 Task: Open Card Sales Funnel Analysis in Board Email Marketing Lead Nurturing and Scoring to Workspace Digital Marketing and add a team member Softage.1@softage.net, a label Yellow, a checklist Sleep, an attachment from your onedrive, a color Yellow and finally, add a card description 'Draft and send out company announcement' and a comment 'This item is a priority on our list, so let us focus on getting it done as soon as possible.'. Add a start date 'Jan 09, 1900' with a due date 'Jan 16, 1900'
Action: Mouse moved to (453, 128)
Screenshot: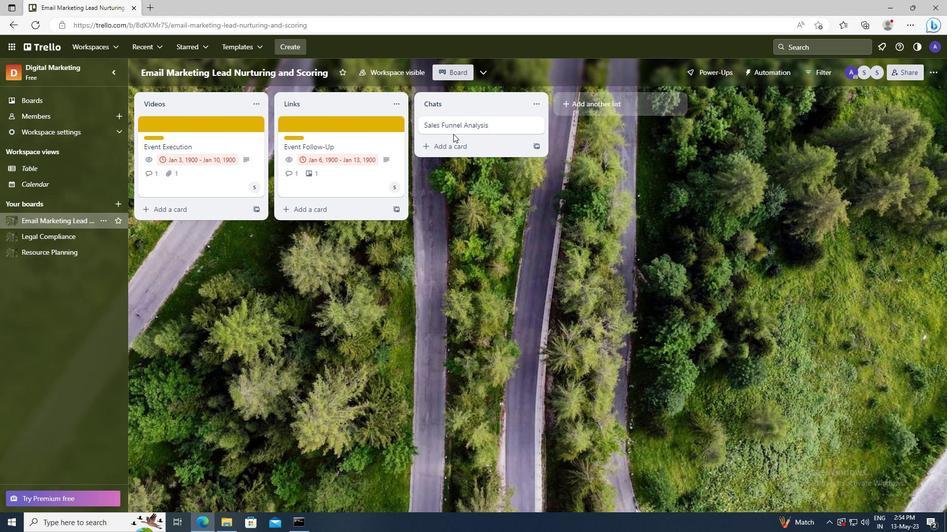 
Action: Mouse pressed left at (453, 128)
Screenshot: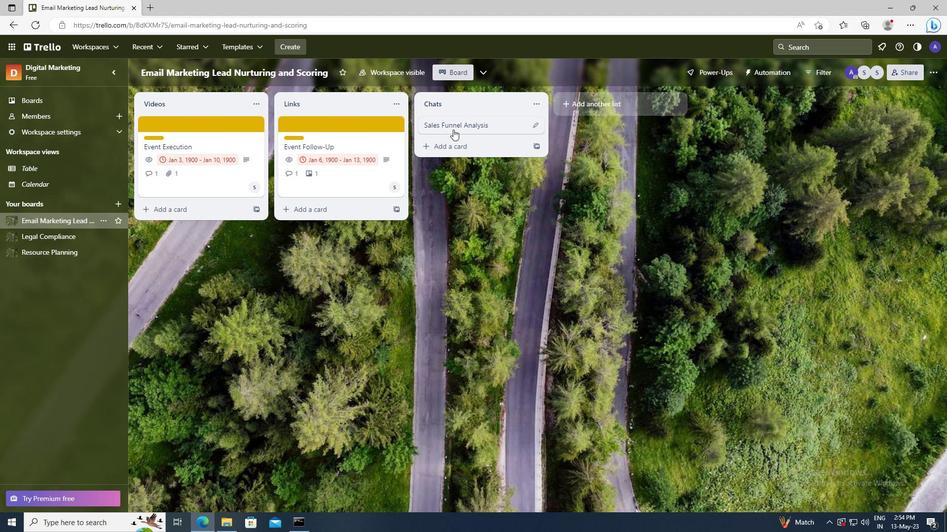 
Action: Mouse moved to (581, 160)
Screenshot: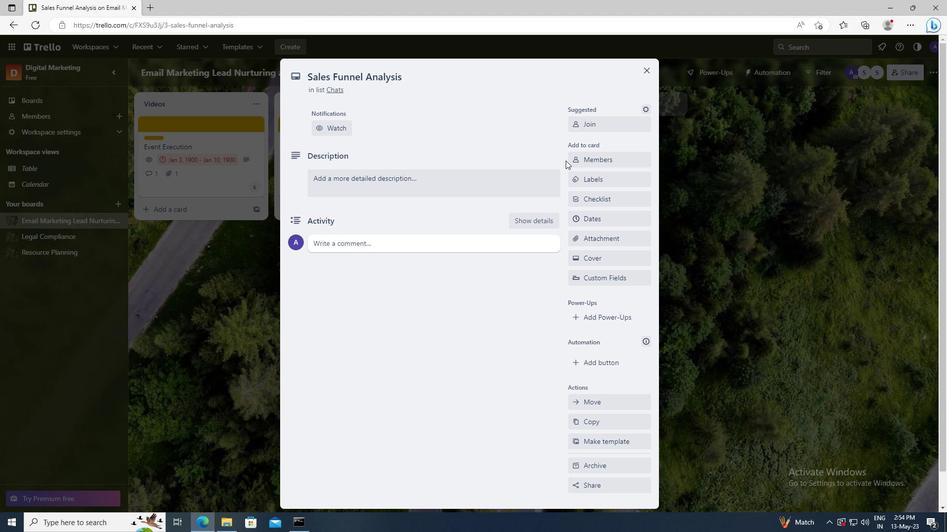 
Action: Mouse pressed left at (581, 160)
Screenshot: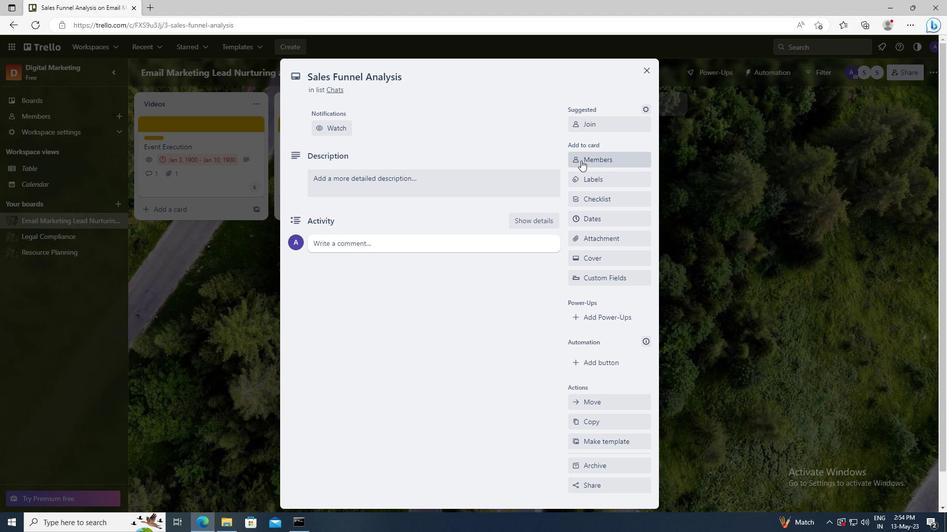 
Action: Mouse moved to (589, 204)
Screenshot: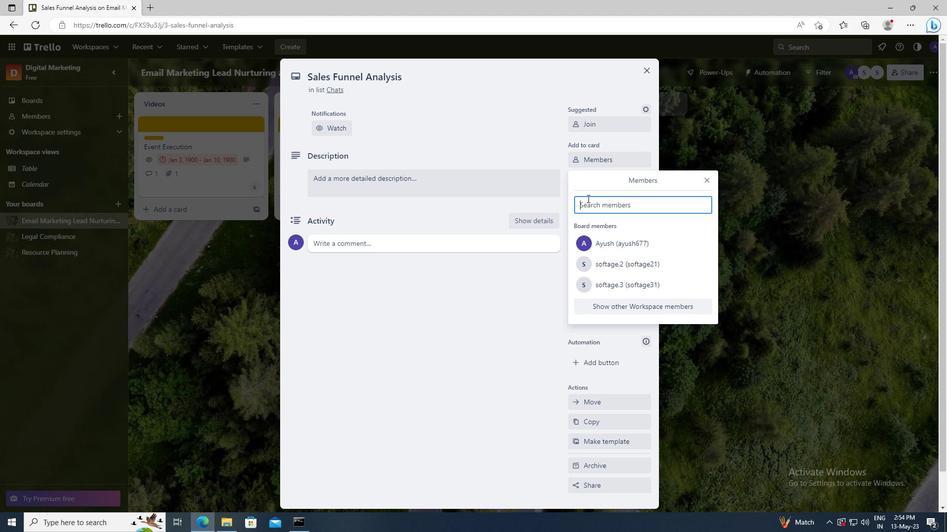 
Action: Mouse pressed left at (589, 204)
Screenshot: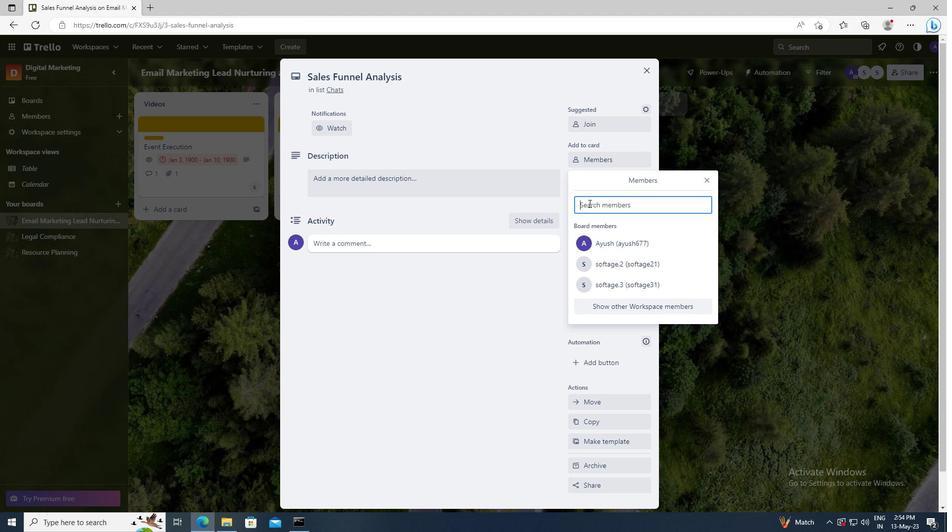 
Action: Key pressed <Key.shift>SOFTAGE.1
Screenshot: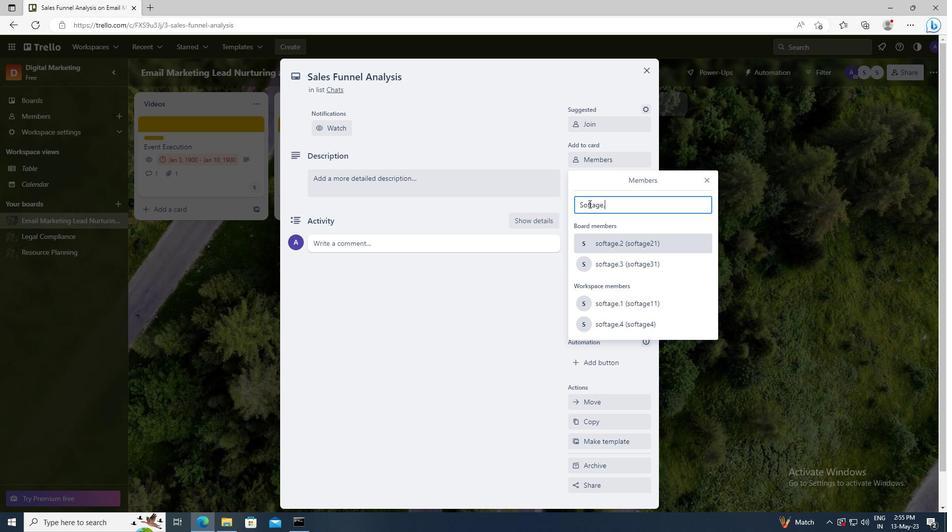 
Action: Mouse moved to (606, 294)
Screenshot: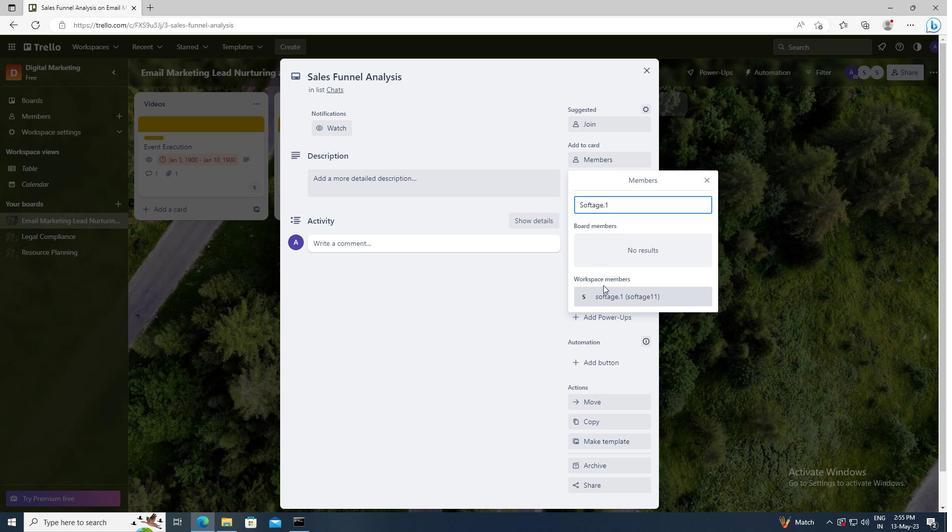 
Action: Mouse pressed left at (606, 294)
Screenshot: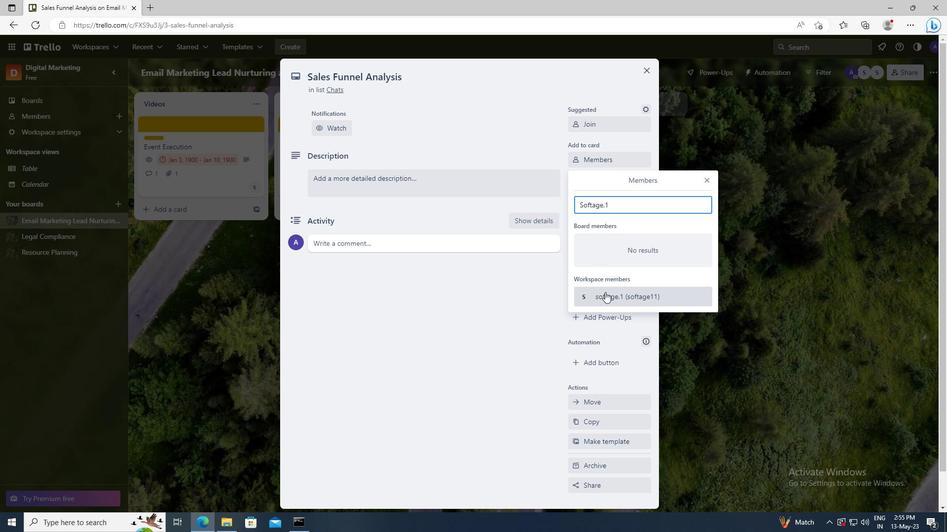 
Action: Mouse moved to (706, 179)
Screenshot: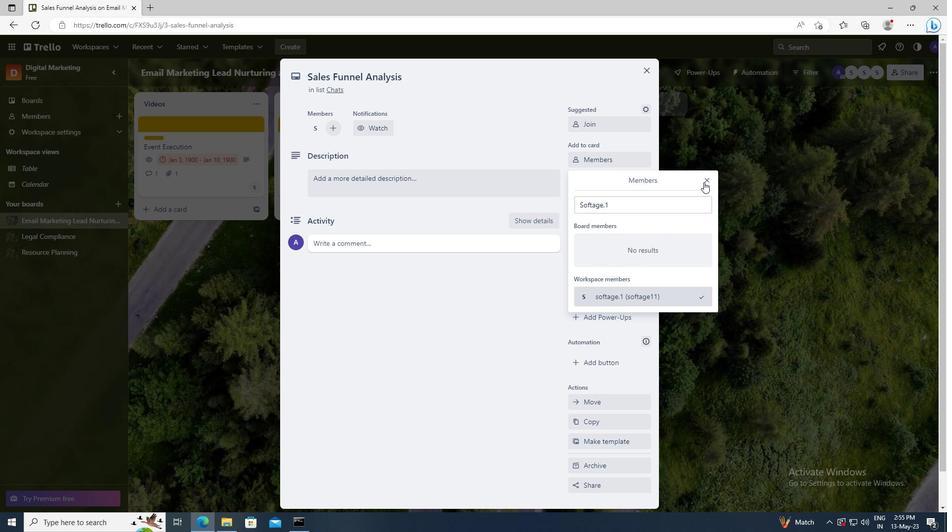 
Action: Mouse pressed left at (706, 179)
Screenshot: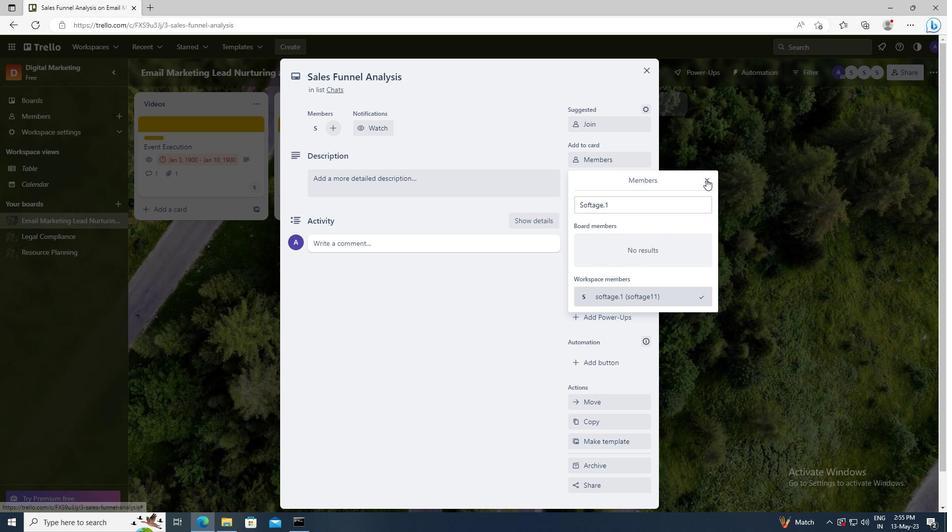 
Action: Mouse moved to (606, 179)
Screenshot: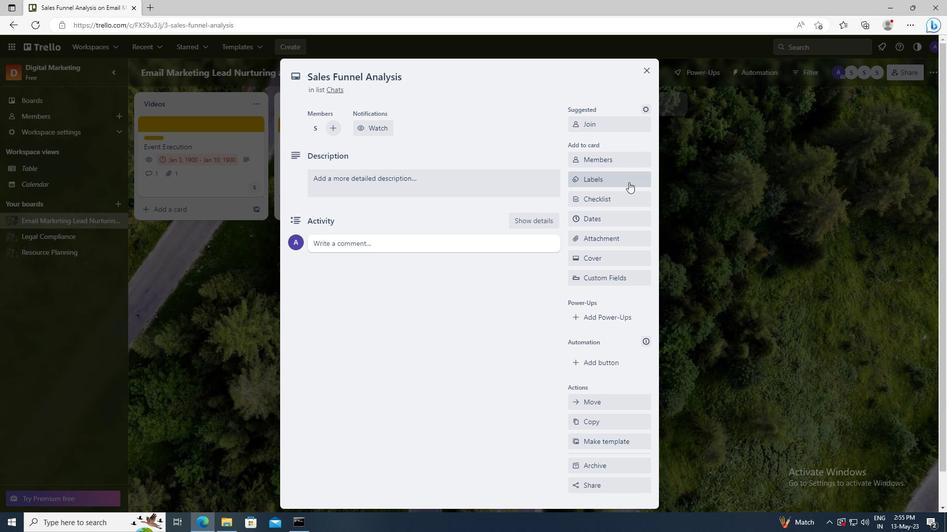 
Action: Mouse pressed left at (606, 179)
Screenshot: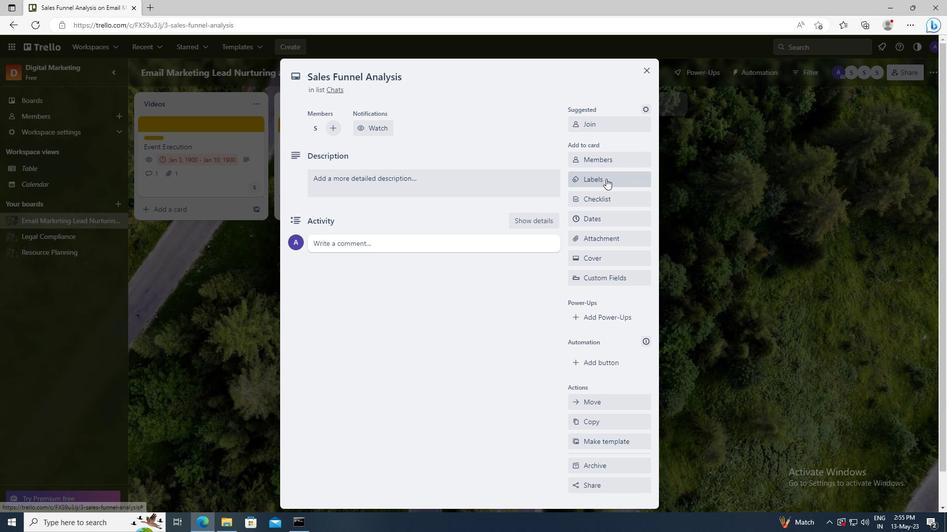 
Action: Mouse moved to (638, 371)
Screenshot: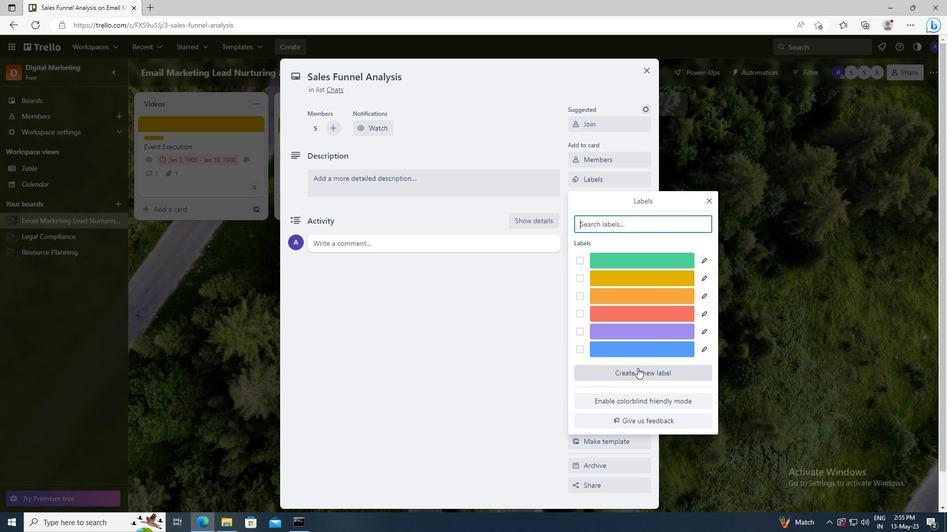 
Action: Mouse pressed left at (638, 371)
Screenshot: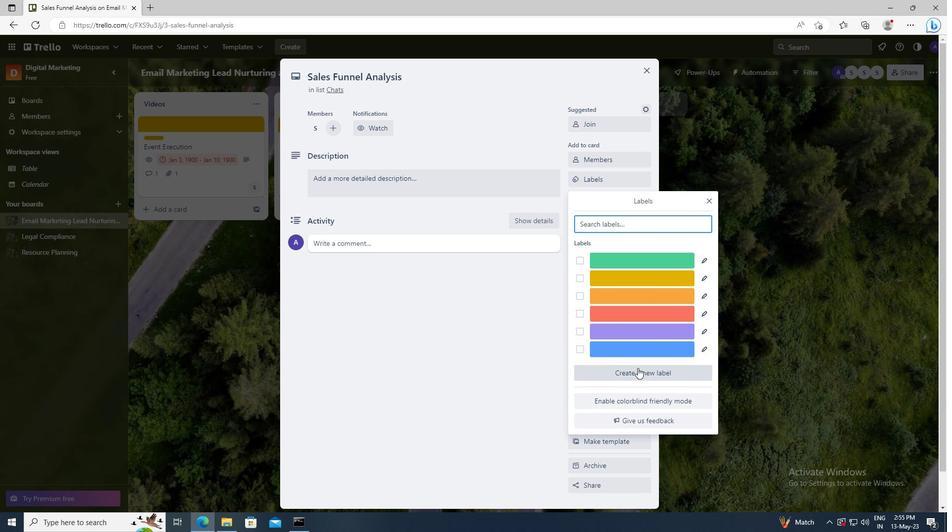 
Action: Mouse moved to (613, 346)
Screenshot: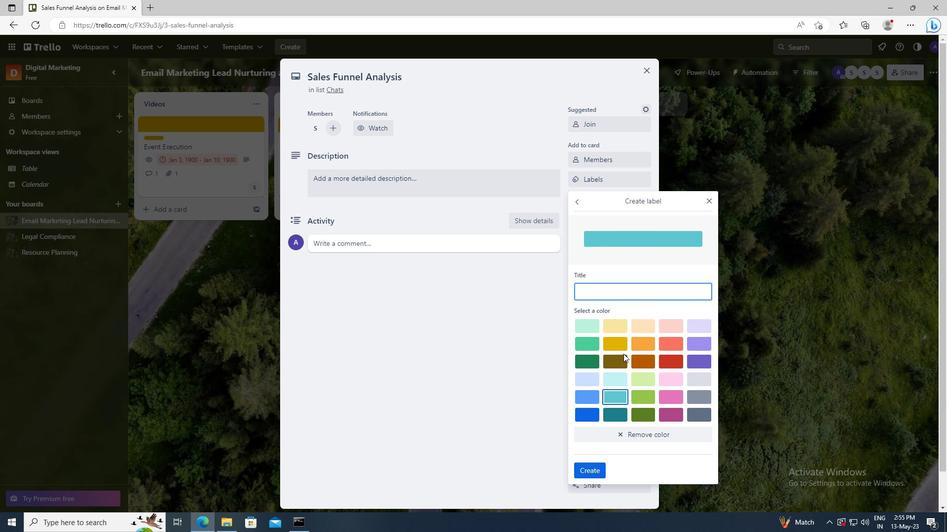 
Action: Mouse pressed left at (613, 346)
Screenshot: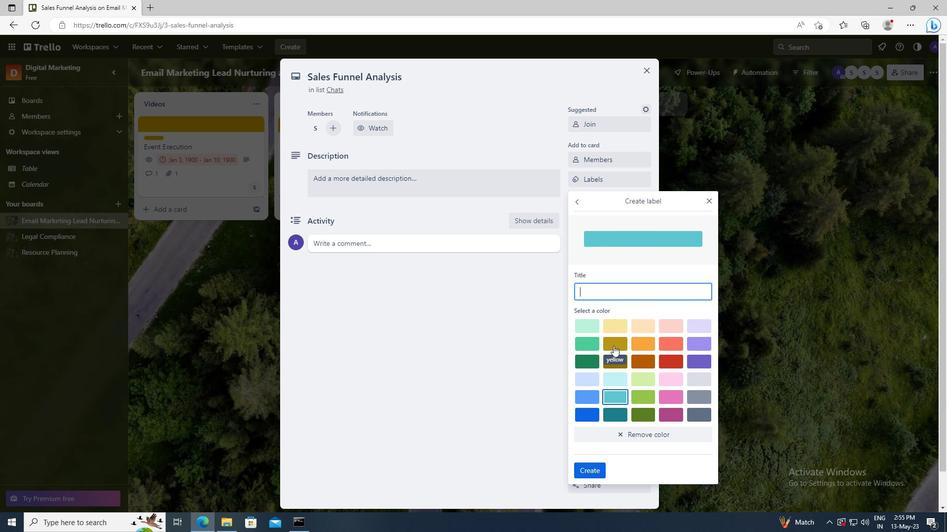 
Action: Mouse moved to (595, 471)
Screenshot: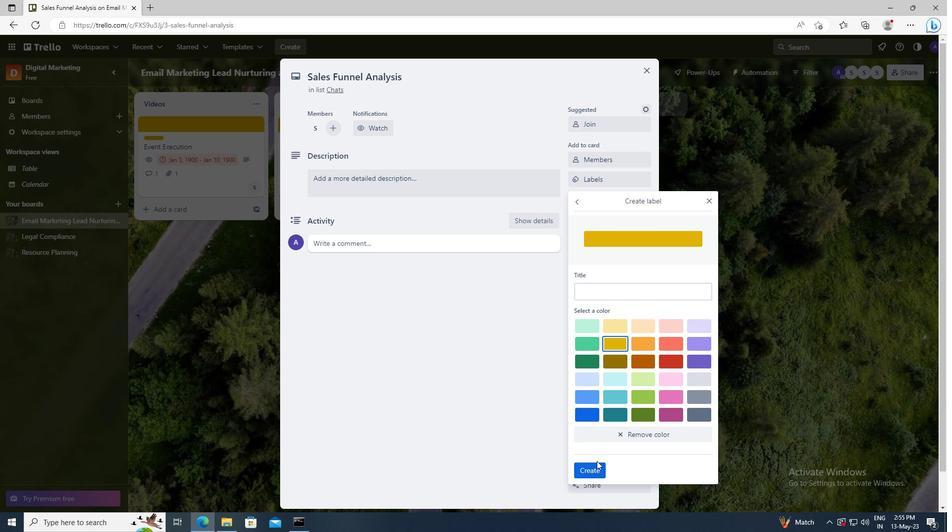 
Action: Mouse pressed left at (595, 471)
Screenshot: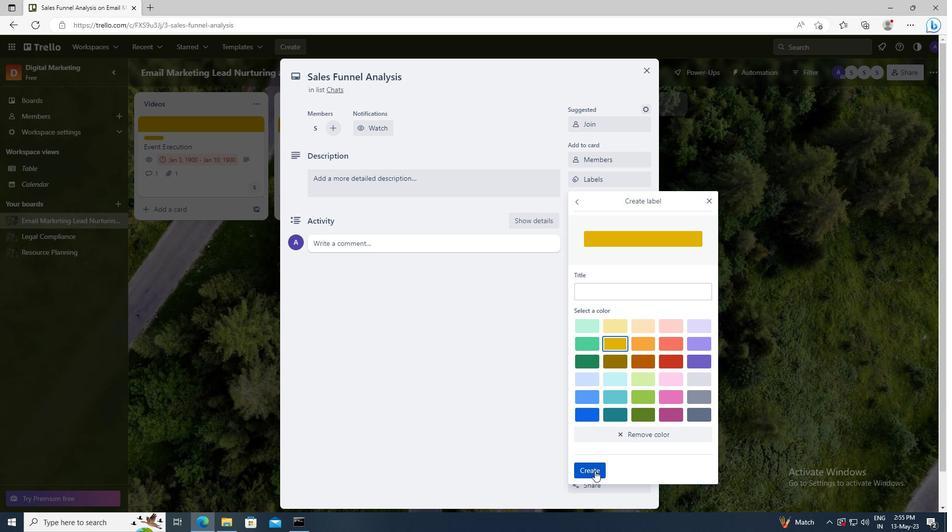 
Action: Mouse moved to (710, 203)
Screenshot: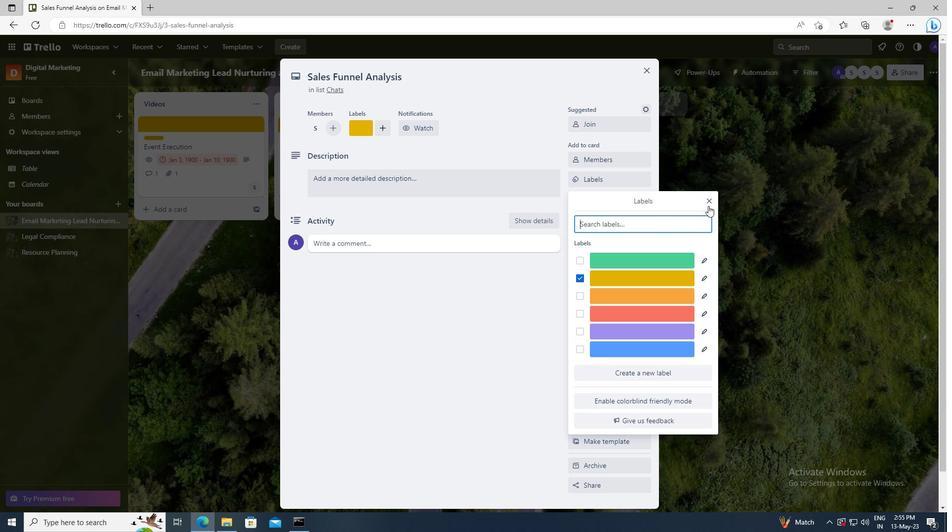 
Action: Mouse pressed left at (710, 203)
Screenshot: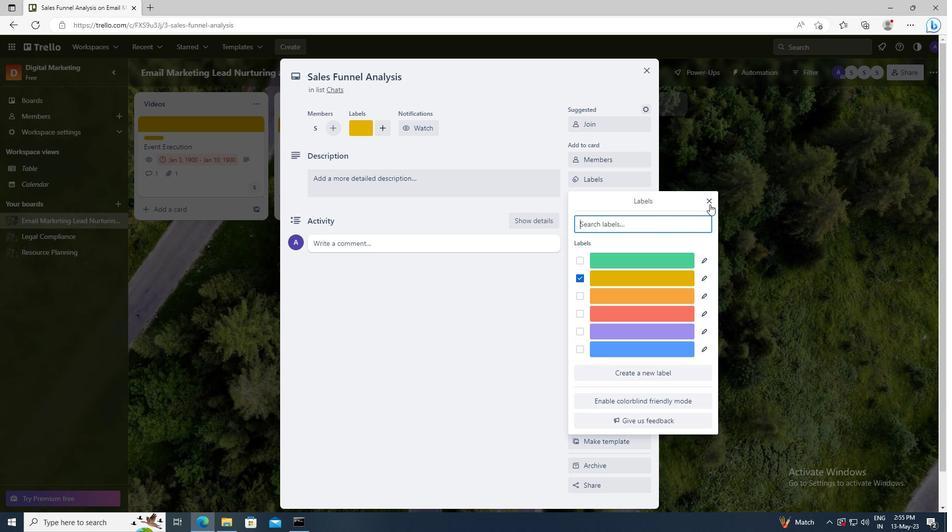 
Action: Mouse moved to (617, 198)
Screenshot: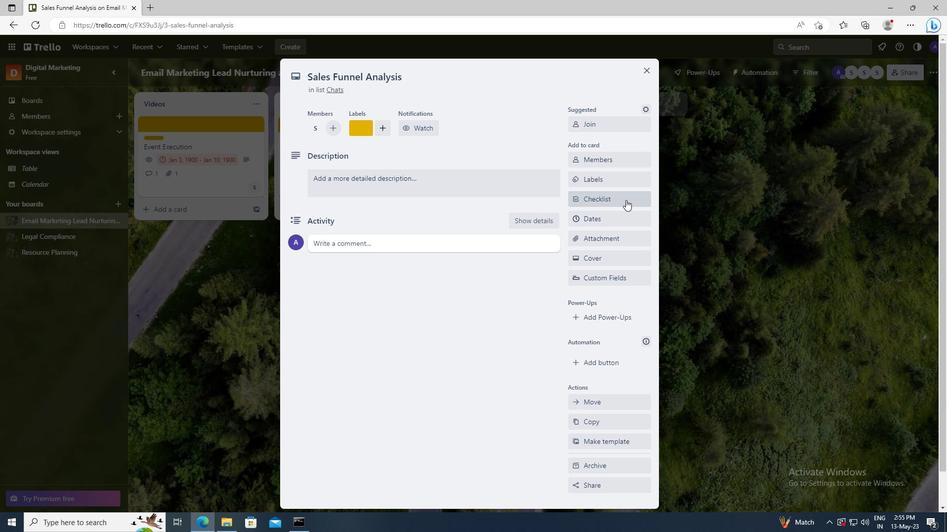 
Action: Mouse pressed left at (617, 198)
Screenshot: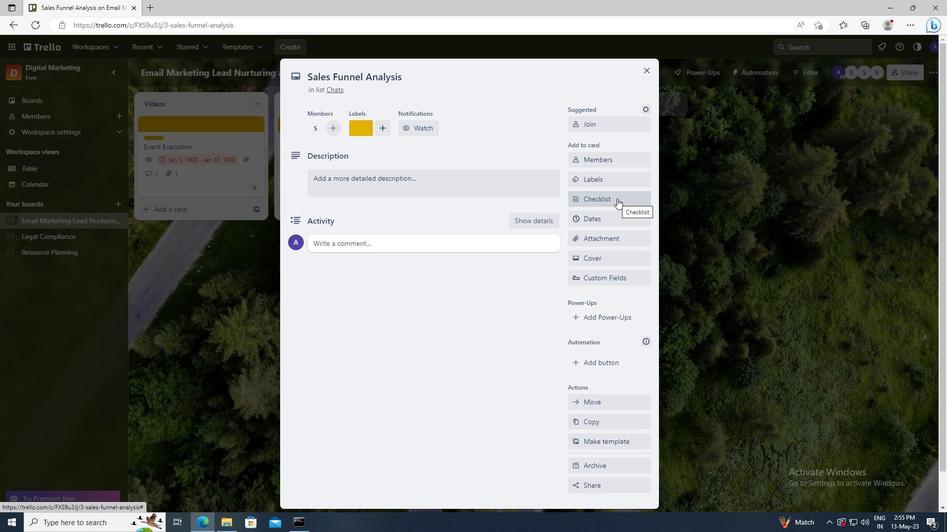 
Action: Key pressed <Key.shift>SLEEP
Screenshot: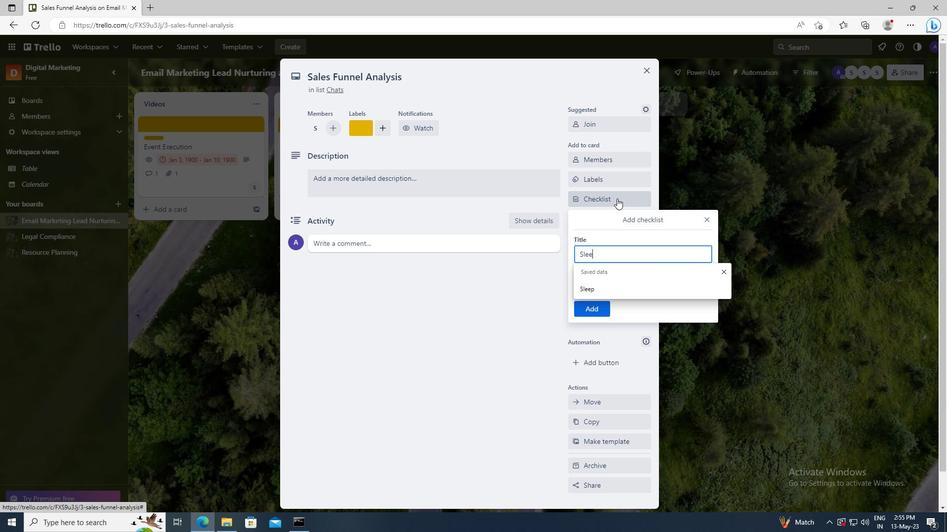 
Action: Mouse moved to (601, 303)
Screenshot: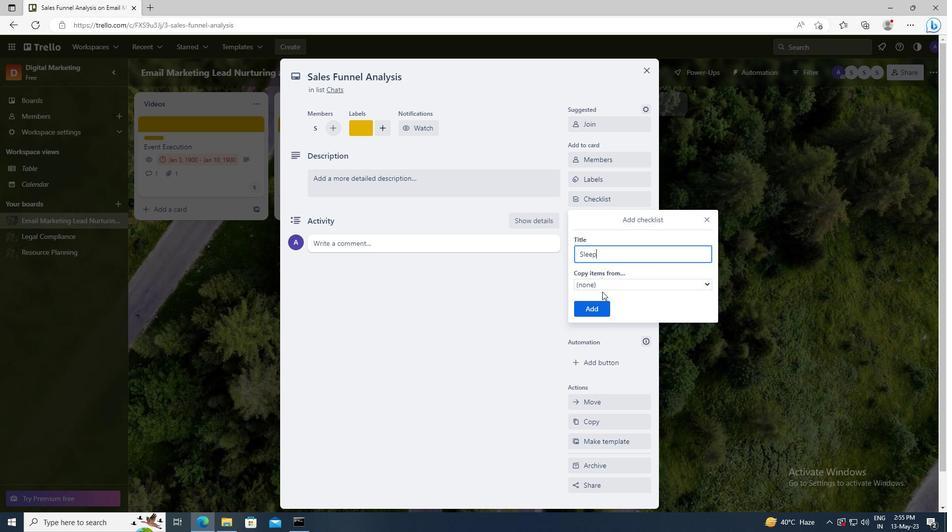 
Action: Mouse pressed left at (601, 303)
Screenshot: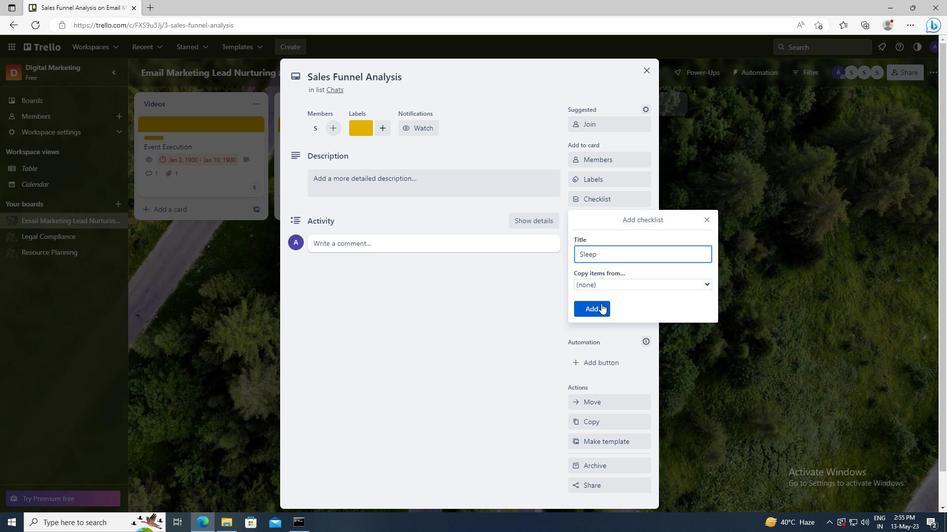 
Action: Mouse moved to (601, 242)
Screenshot: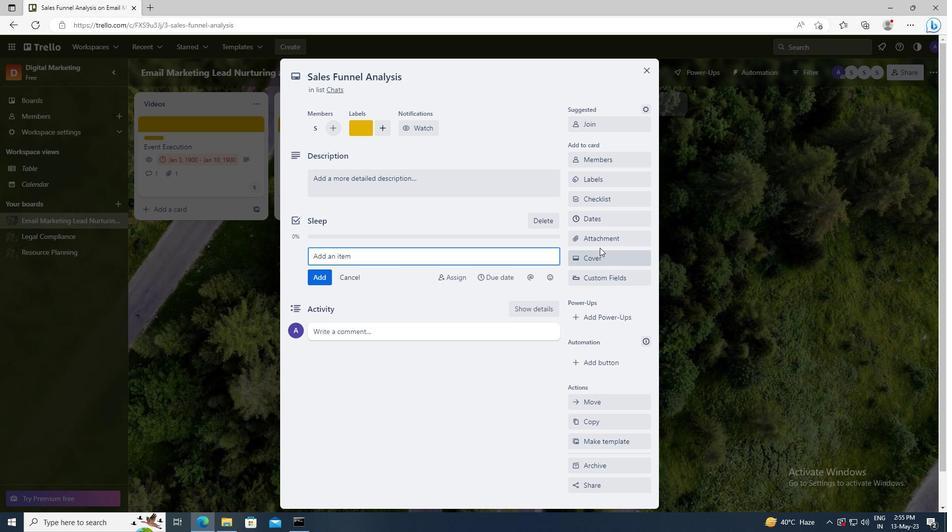 
Action: Mouse pressed left at (601, 242)
Screenshot: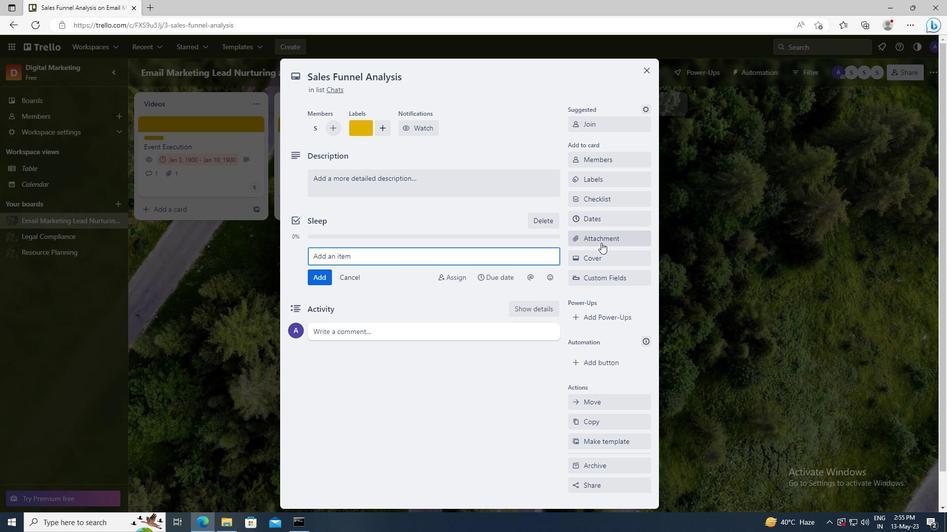 
Action: Mouse moved to (595, 359)
Screenshot: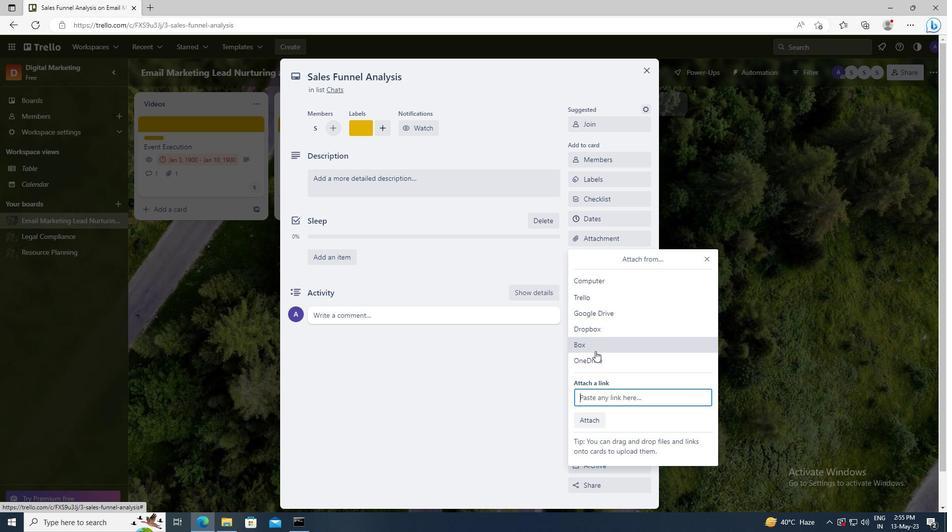 
Action: Mouse pressed left at (595, 359)
Screenshot: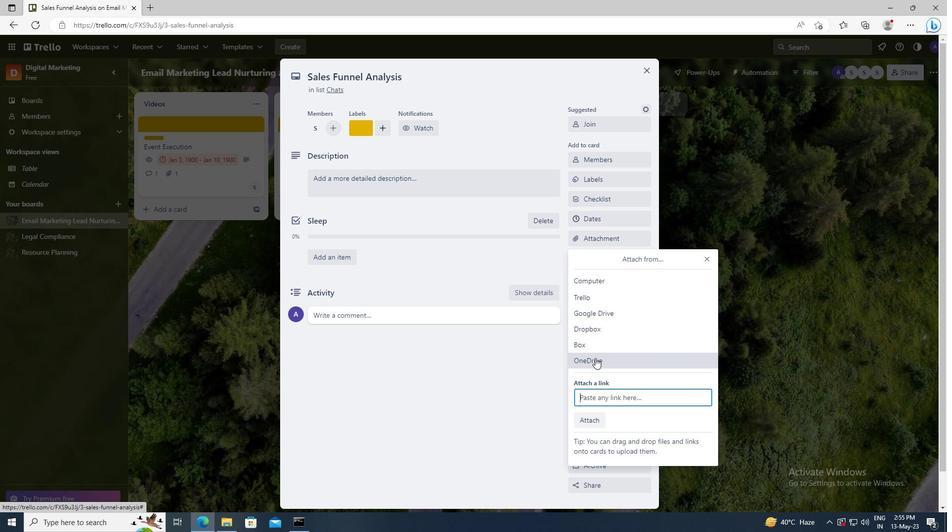 
Action: Mouse moved to (361, 195)
Screenshot: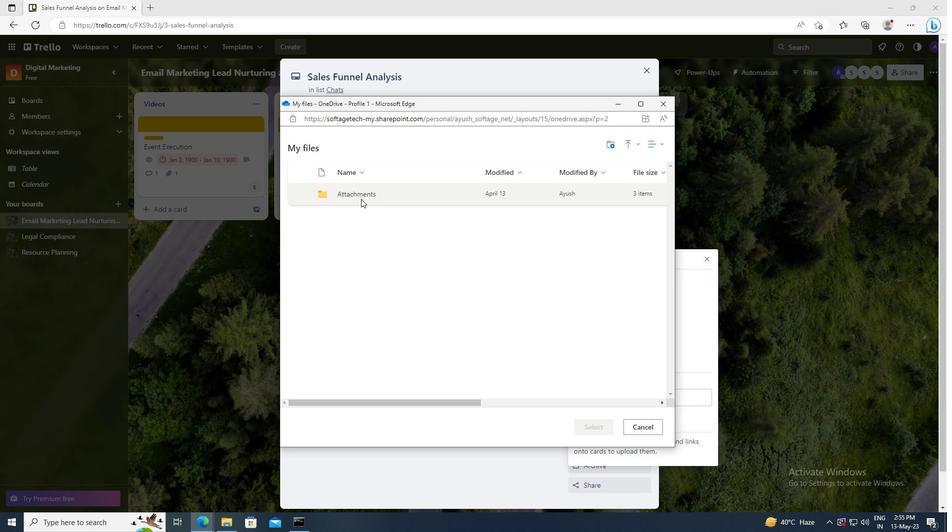 
Action: Mouse pressed left at (361, 195)
Screenshot: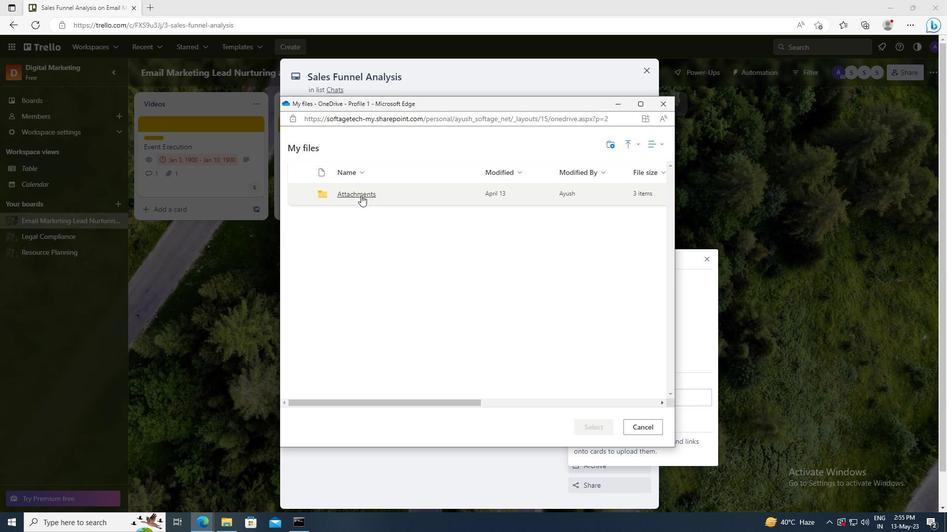 
Action: Mouse moved to (299, 196)
Screenshot: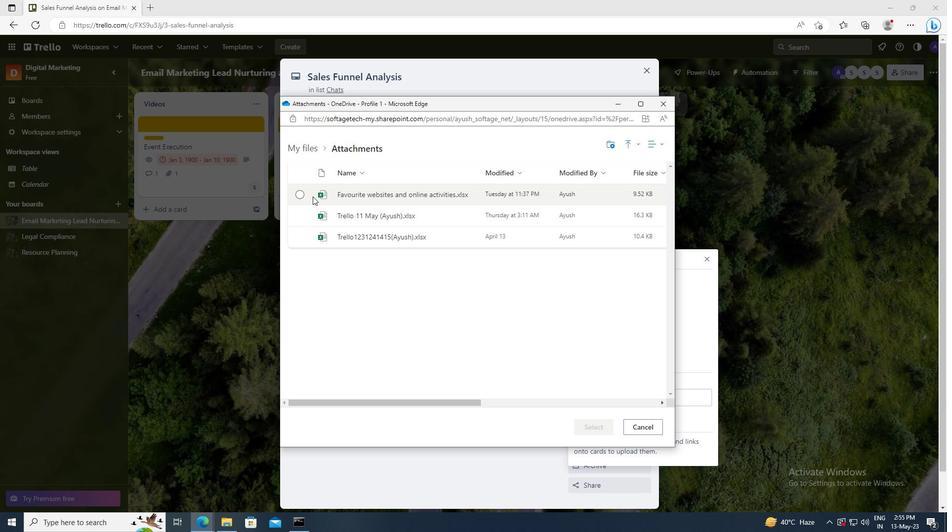 
Action: Mouse pressed left at (299, 196)
Screenshot: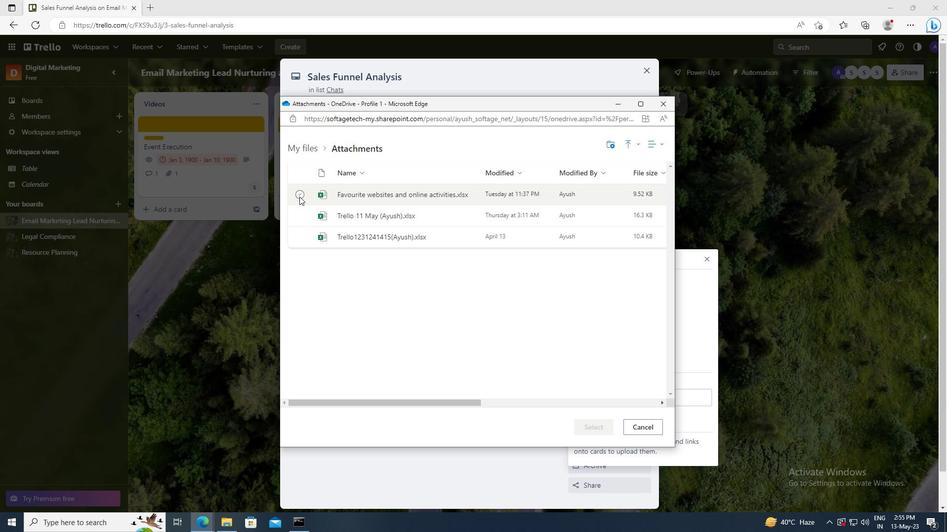 
Action: Mouse moved to (591, 429)
Screenshot: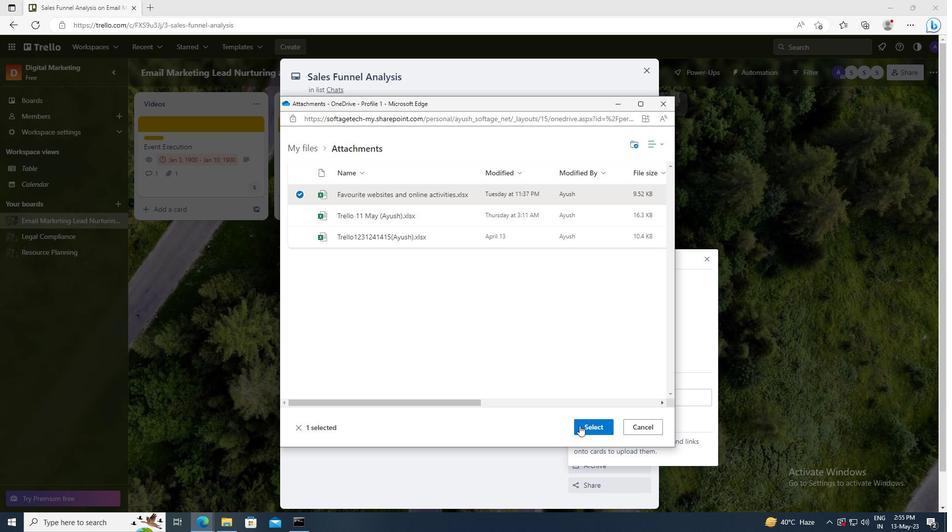 
Action: Mouse pressed left at (591, 429)
Screenshot: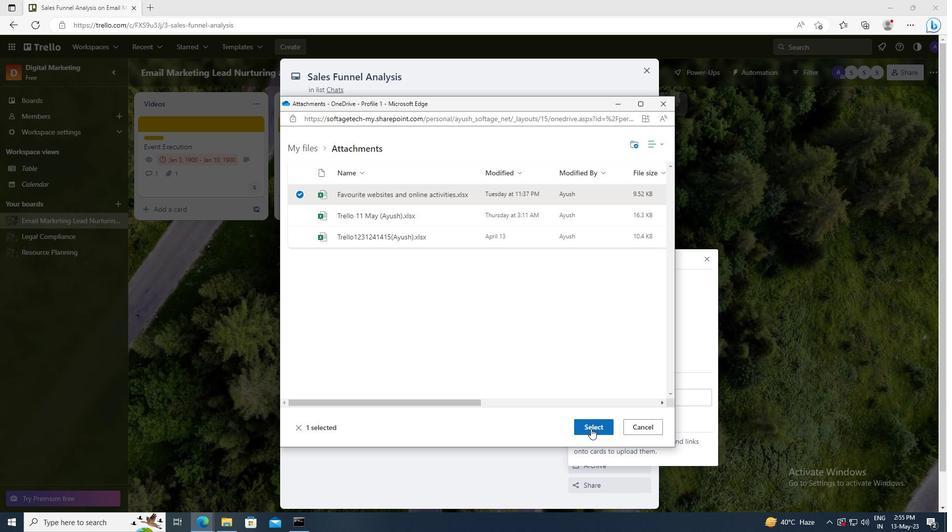 
Action: Mouse moved to (593, 261)
Screenshot: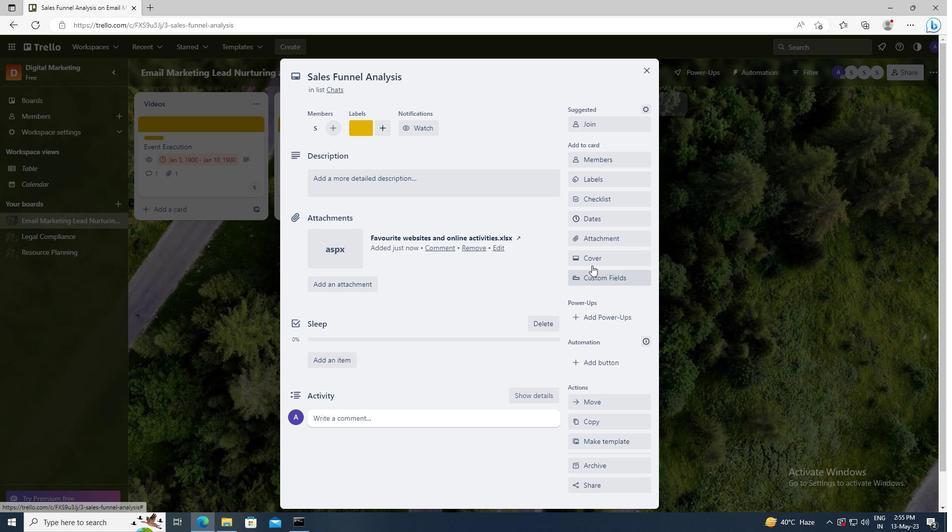 
Action: Mouse pressed left at (593, 261)
Screenshot: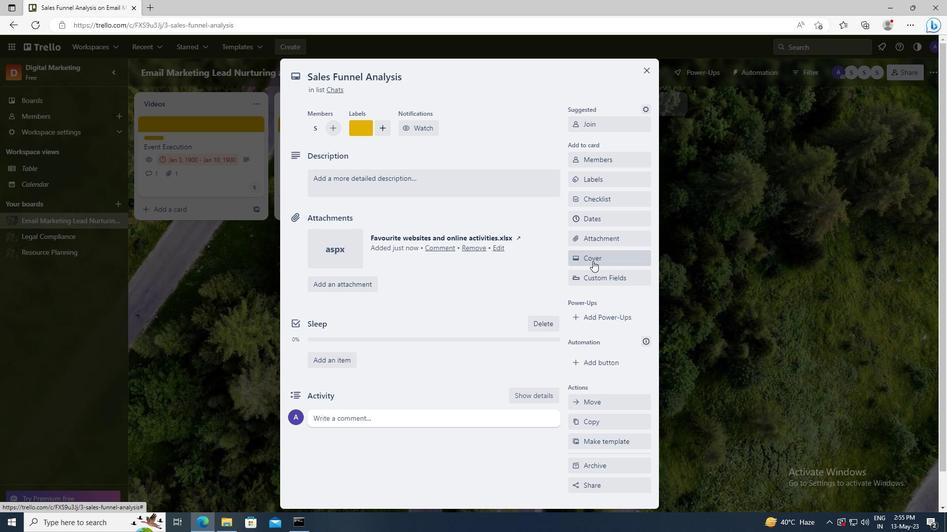 
Action: Mouse moved to (612, 313)
Screenshot: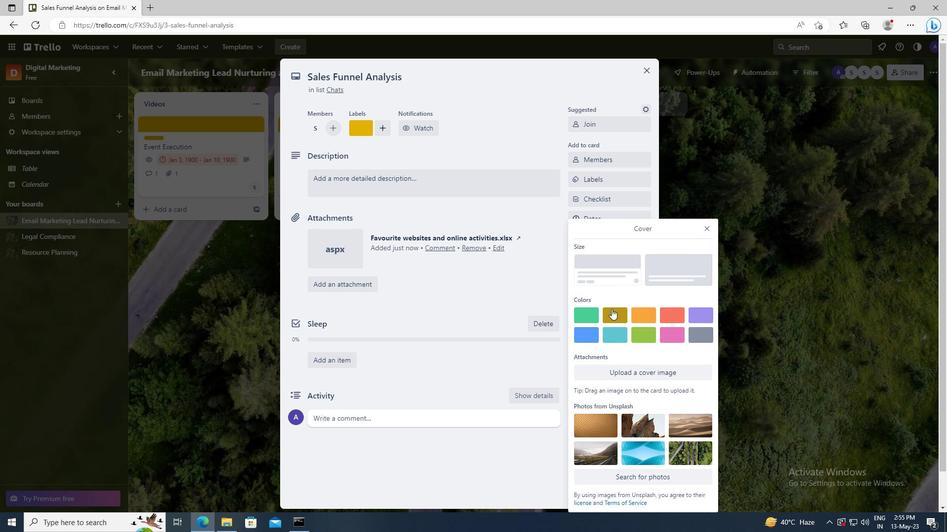 
Action: Mouse pressed left at (612, 313)
Screenshot: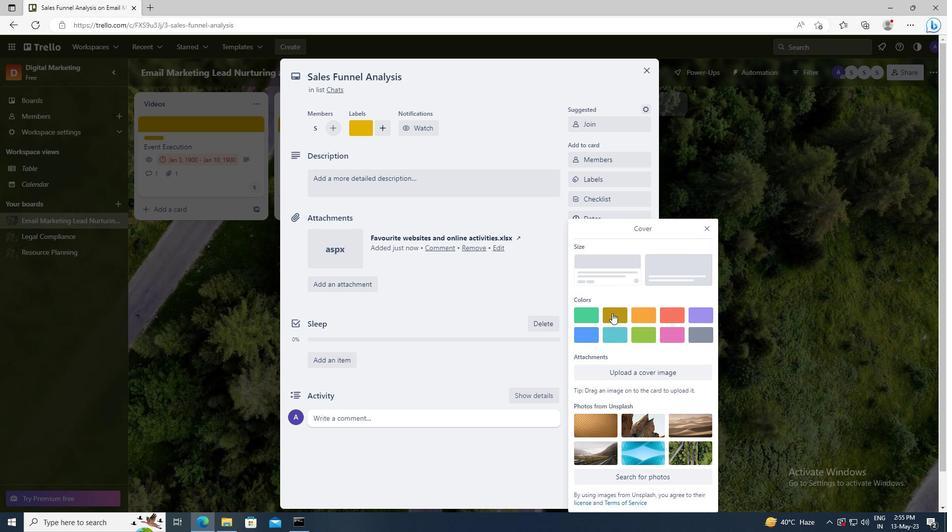 
Action: Mouse moved to (706, 211)
Screenshot: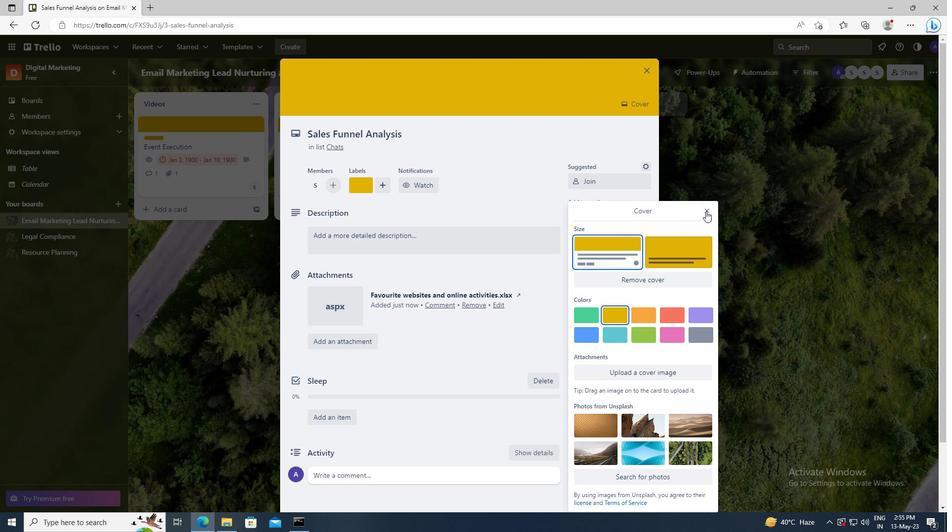 
Action: Mouse pressed left at (706, 211)
Screenshot: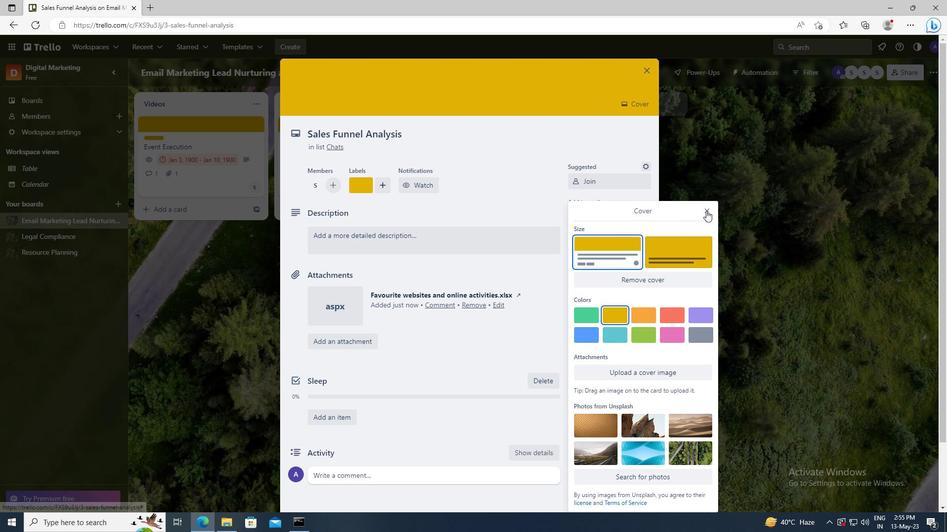 
Action: Mouse moved to (471, 237)
Screenshot: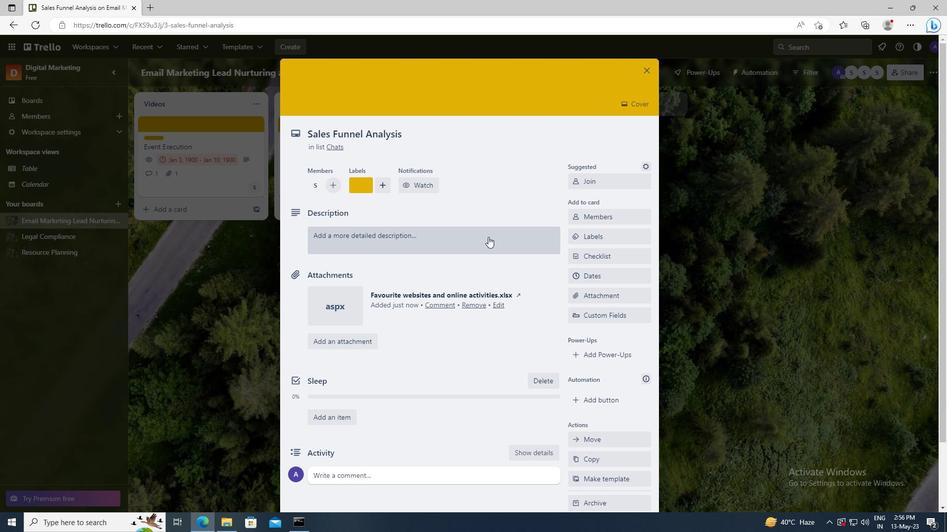 
Action: Mouse pressed left at (471, 237)
Screenshot: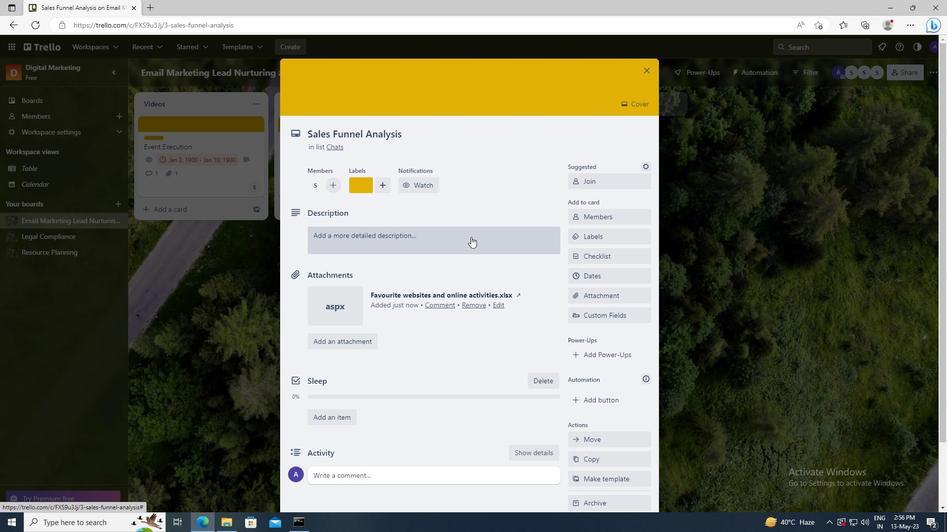 
Action: Key pressed <Key.shift>DRAFT<Key.space>AND<Key.space>SEND<Key.space>OUT<Key.space>COMPANY<Key.space>ANNOUNCEMENT
Screenshot: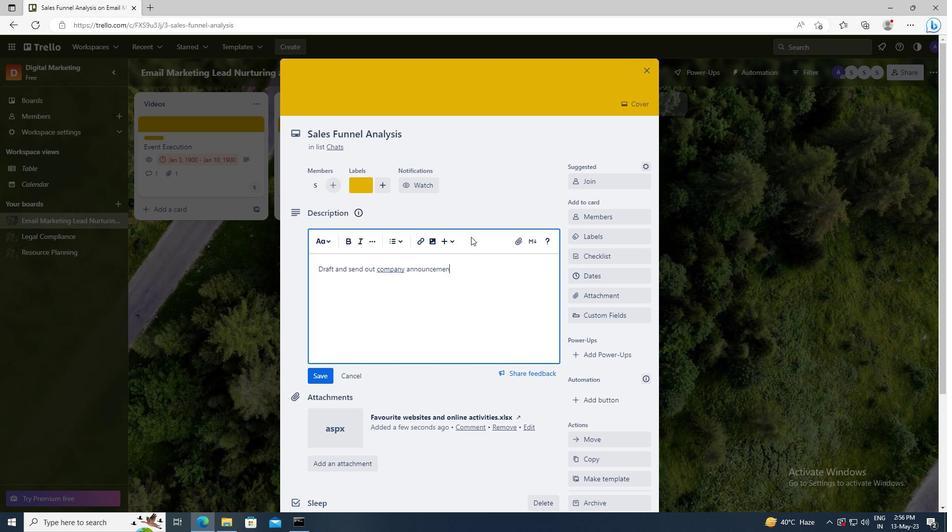 
Action: Mouse scrolled (471, 236) with delta (0, 0)
Screenshot: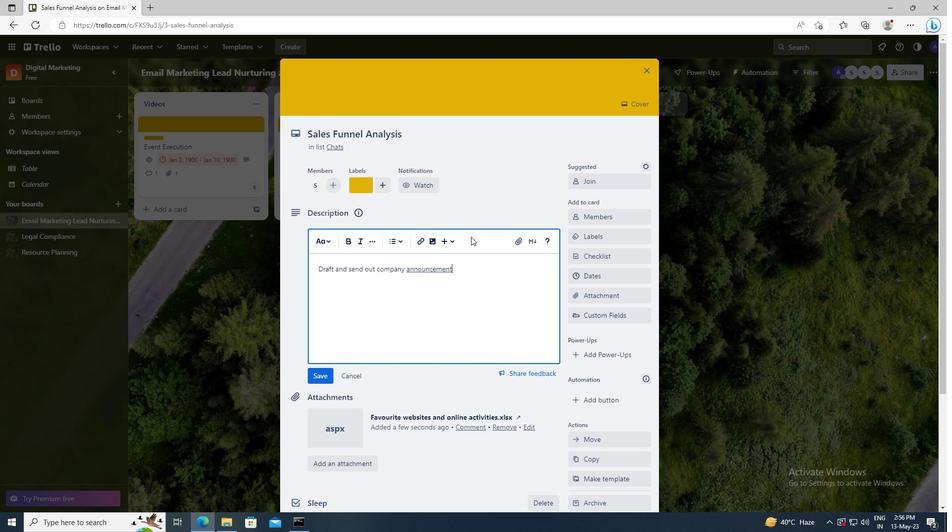 
Action: Mouse moved to (324, 302)
Screenshot: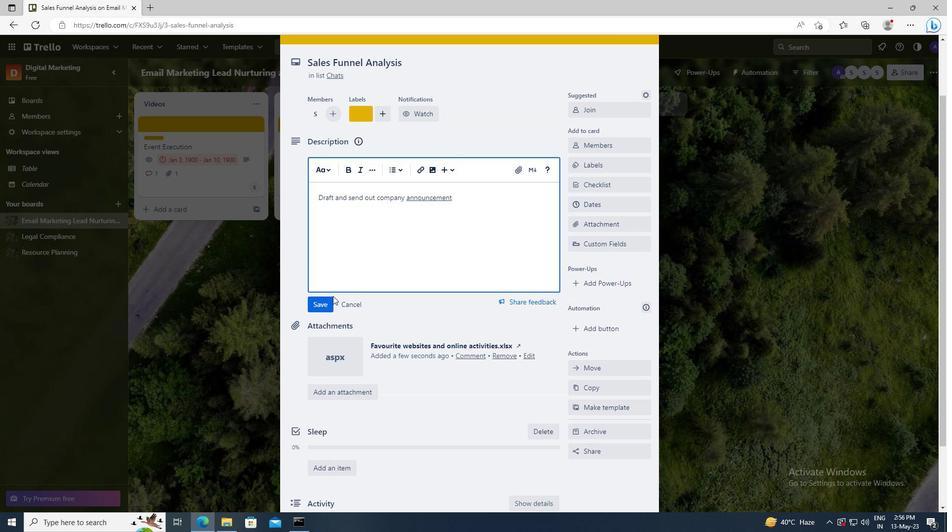 
Action: Mouse pressed left at (324, 302)
Screenshot: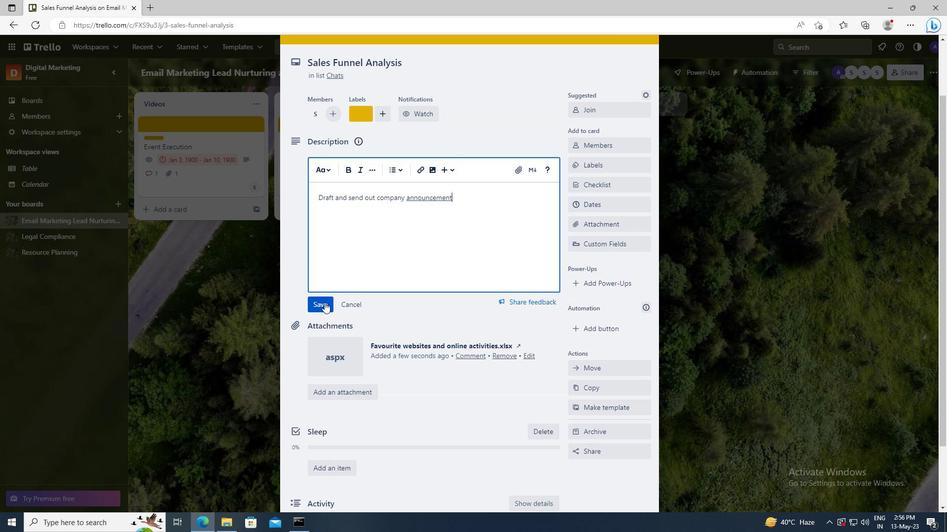 
Action: Mouse moved to (337, 386)
Screenshot: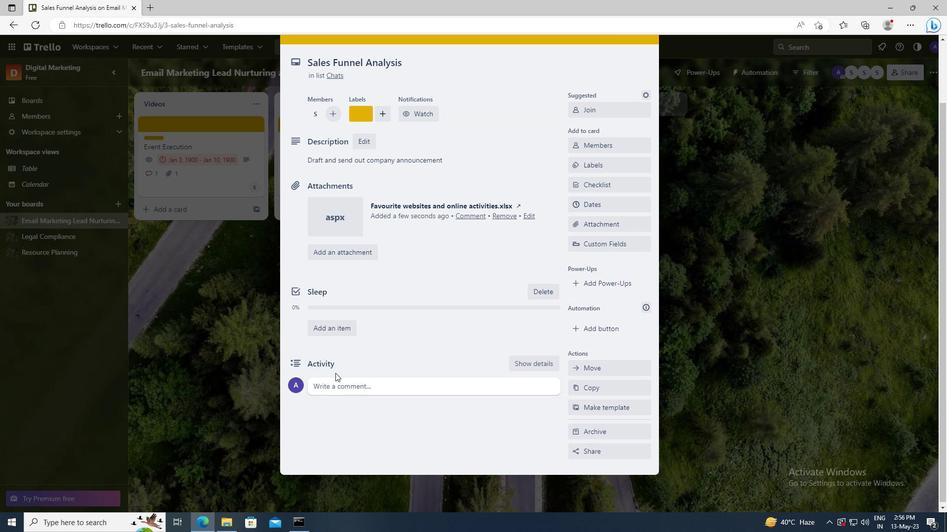 
Action: Mouse pressed left at (337, 386)
Screenshot: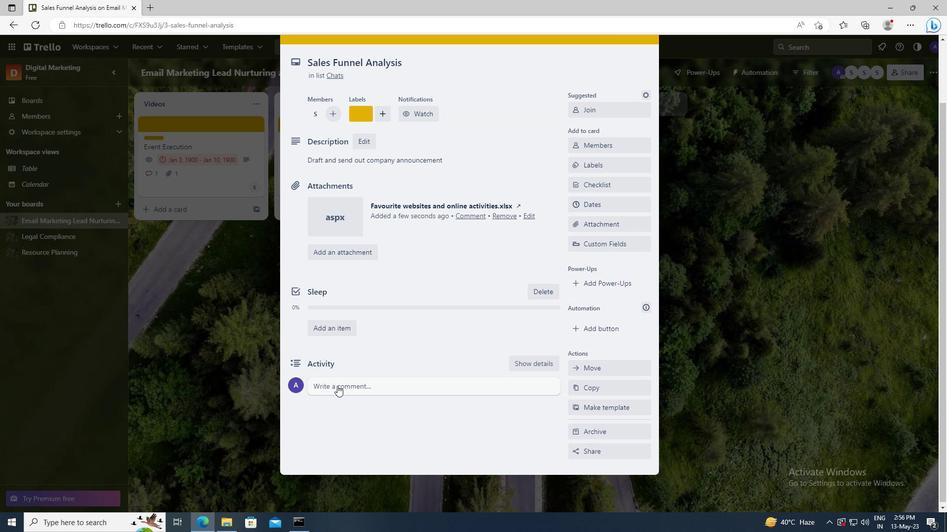 
Action: Key pressed <Key.shift>THIS<Key.space>ITEM<Key.space>IS<Key.space>A<Key.space>PRIORIY<Key.space><Key.backspace><Key.backspace>TY<Key.space>ON<Key.space>OUR<Key.space>LIST,<Key.space>SO<Key.space>LET<Key.space>US<Key.space>FOCUS<Key.space>ON<Key.space>GETTING<Key.space>IT<Key.space>DONE<Key.space>AS<Key.space>SOON<Key.space>AS<Key.space>POSSIBLE.
Screenshot: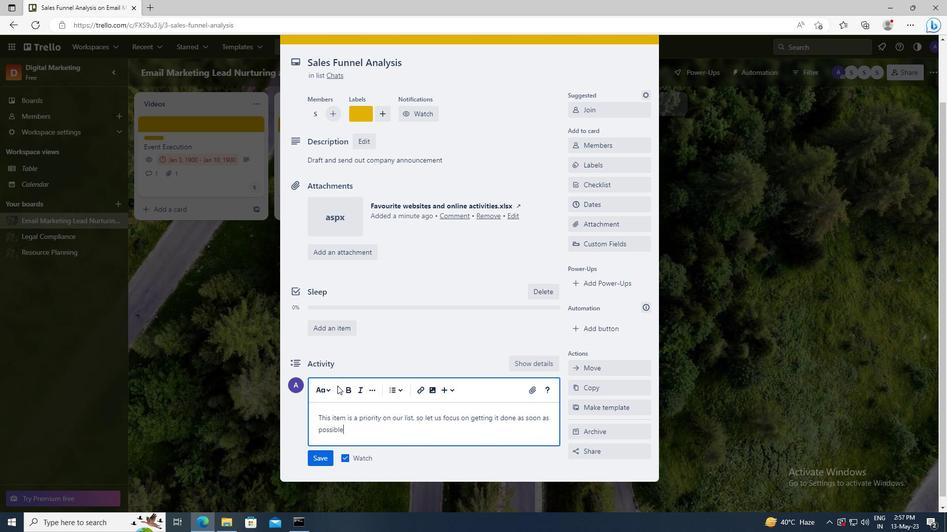 
Action: Mouse moved to (320, 457)
Screenshot: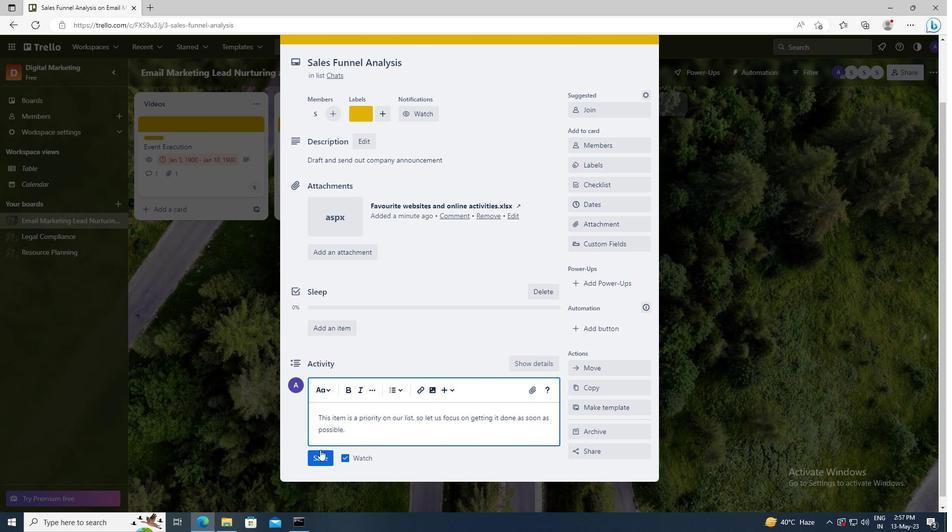 
Action: Mouse pressed left at (320, 457)
Screenshot: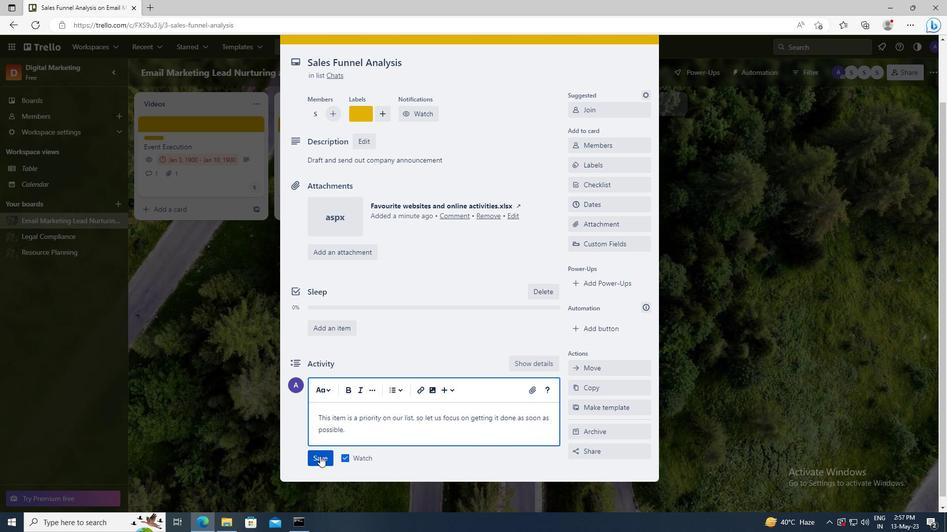 
Action: Mouse moved to (592, 204)
Screenshot: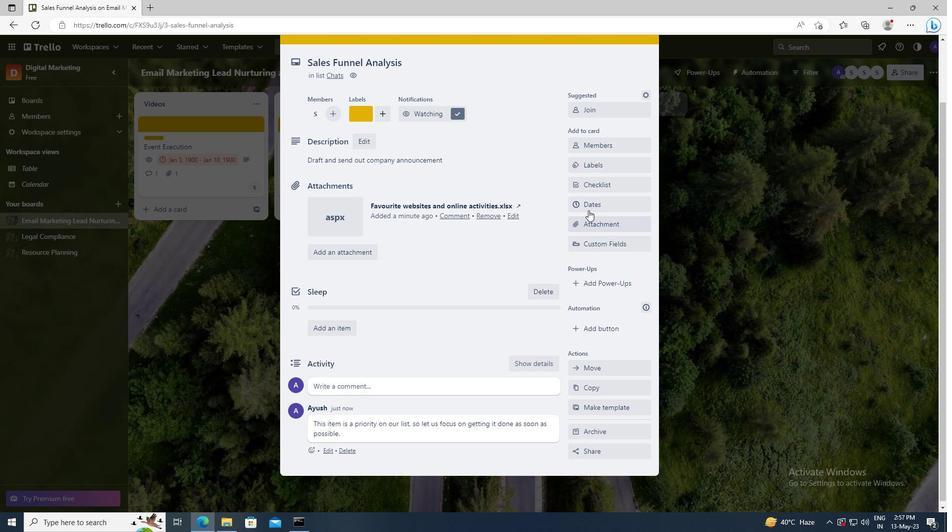 
Action: Mouse pressed left at (592, 204)
Screenshot: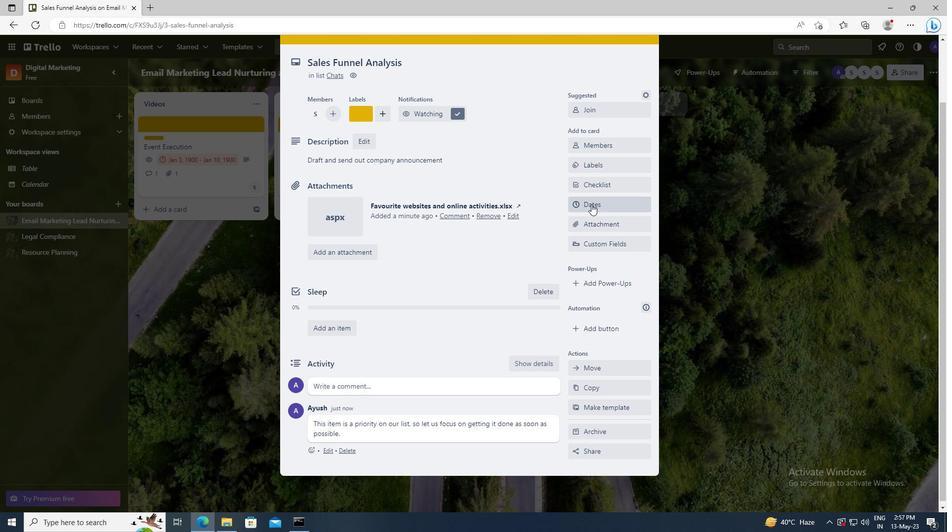 
Action: Mouse moved to (579, 253)
Screenshot: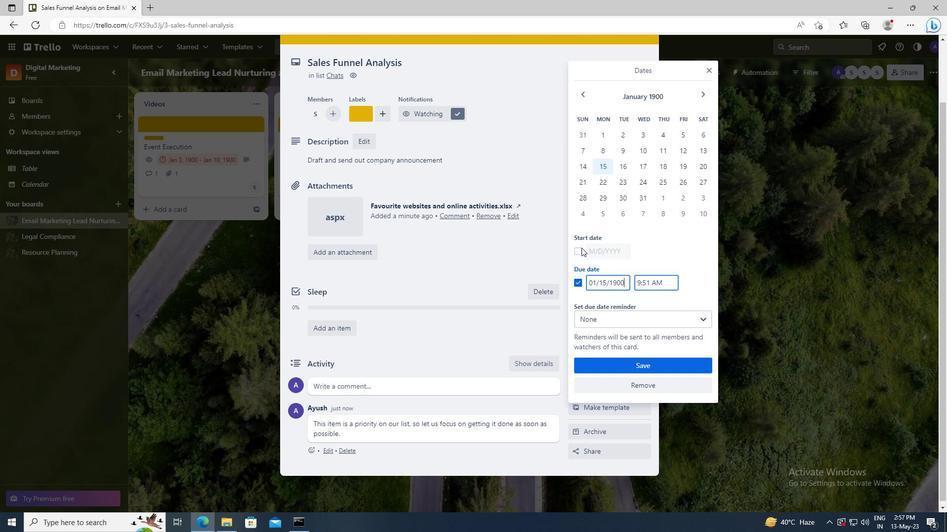 
Action: Mouse pressed left at (579, 253)
Screenshot: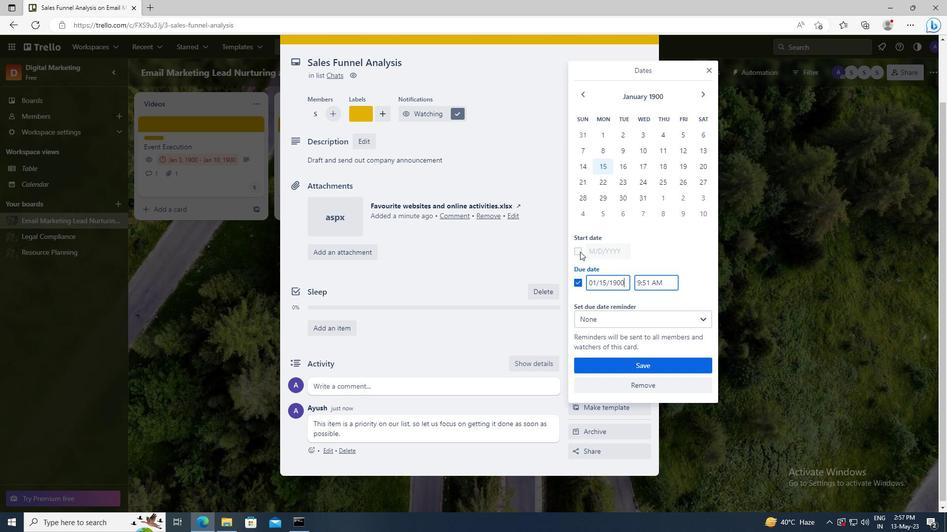
Action: Mouse moved to (624, 249)
Screenshot: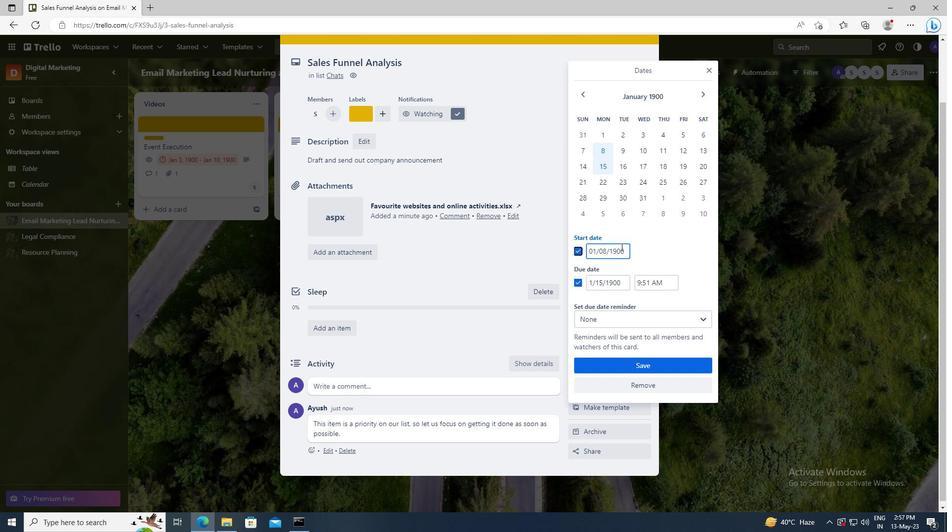 
Action: Mouse pressed left at (624, 249)
Screenshot: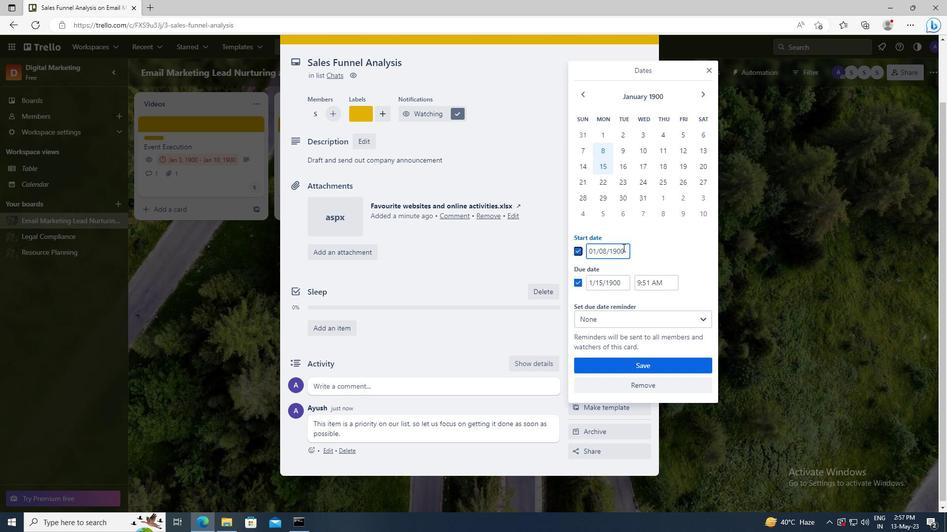 
Action: Mouse moved to (624, 250)
Screenshot: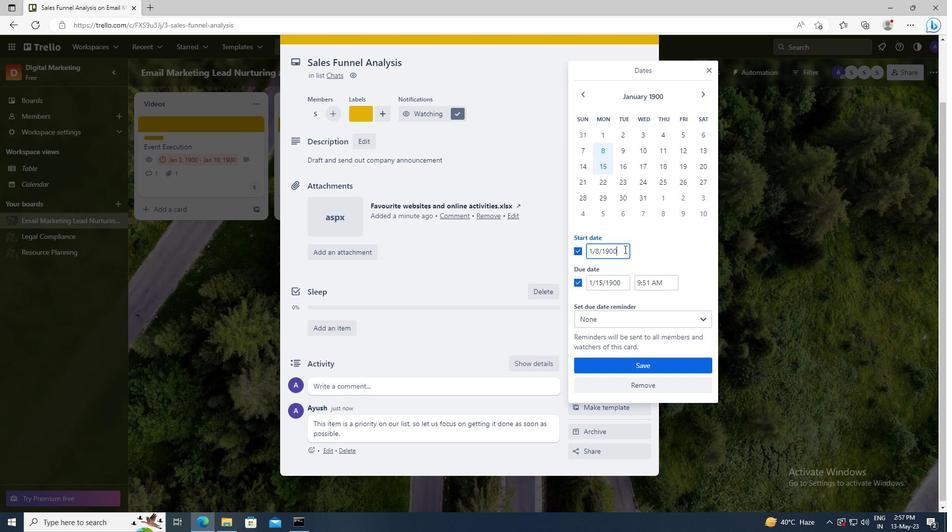 
Action: Key pressed <Key.left><Key.left><Key.left><Key.left><Key.left><Key.backspace>9
Screenshot: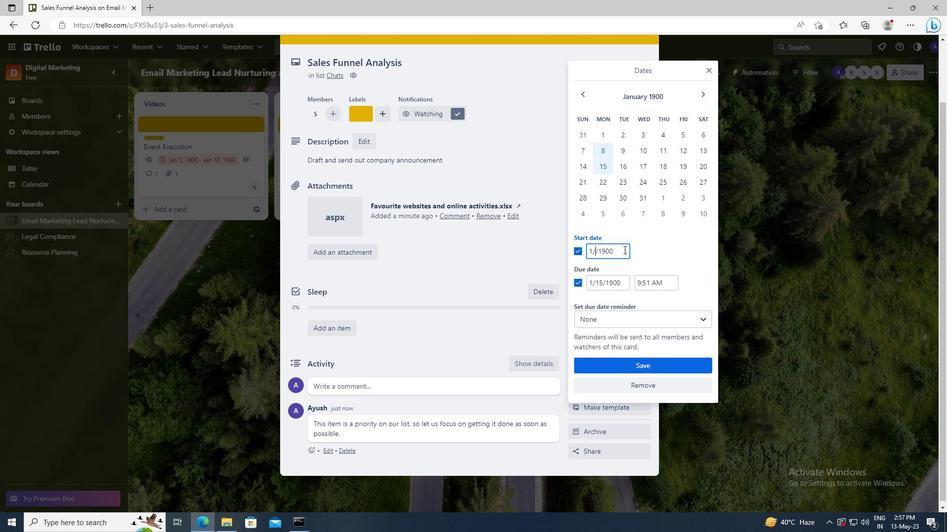 
Action: Mouse moved to (623, 283)
Screenshot: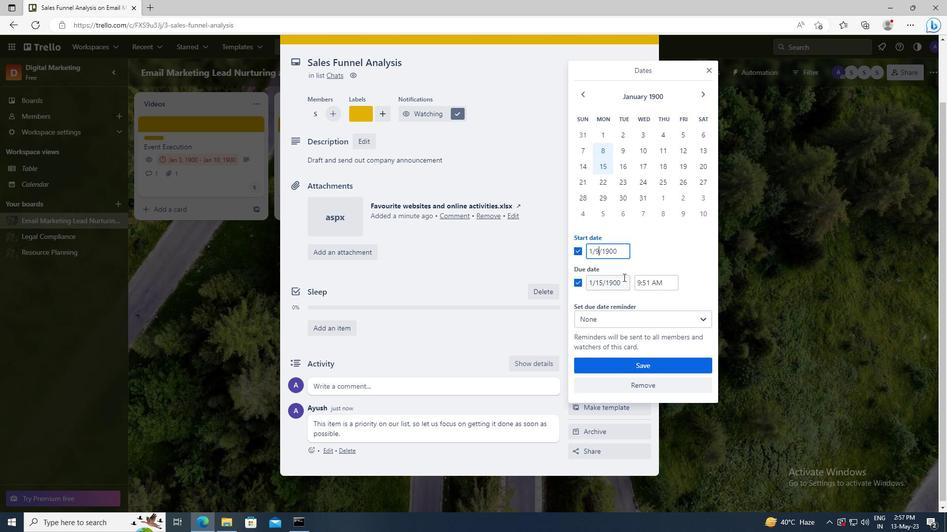 
Action: Mouse pressed left at (623, 283)
Screenshot: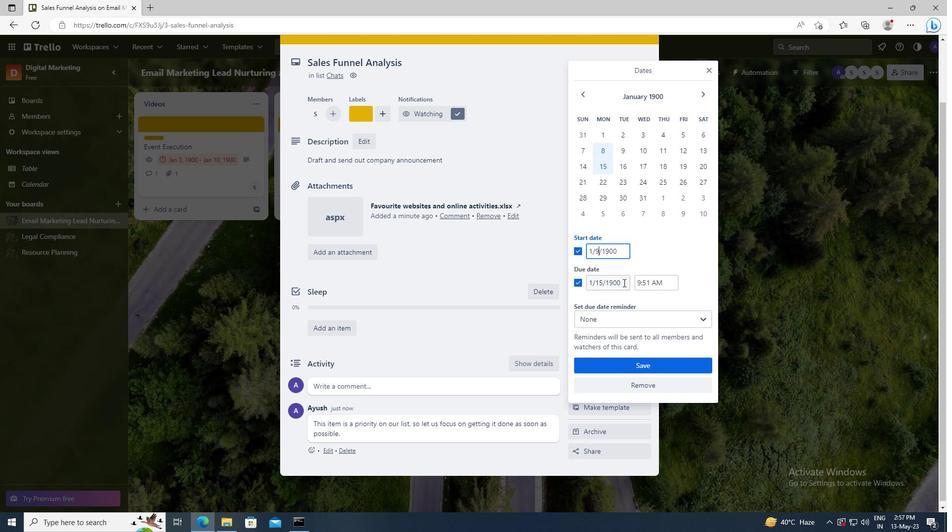 
Action: Key pressed <Key.left><Key.left><Key.left><Key.left><Key.left><Key.backspace>16
Screenshot: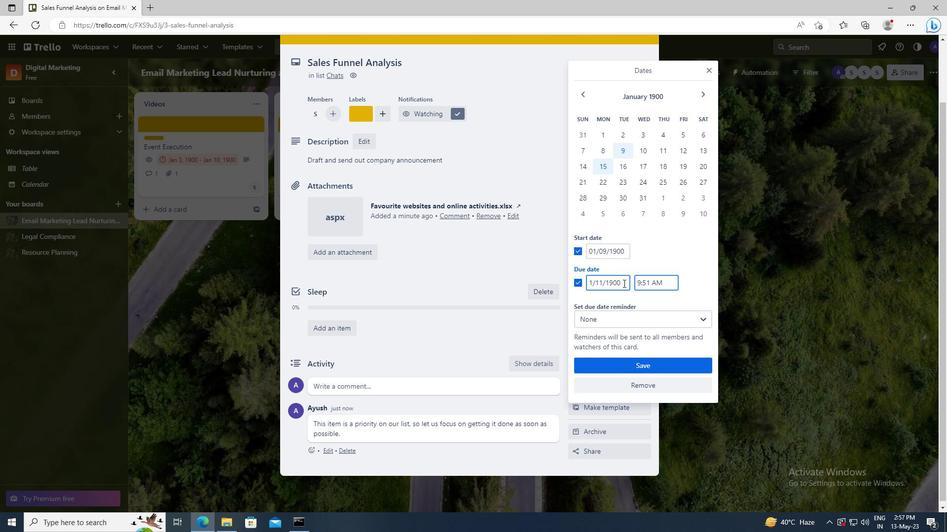 
Action: Mouse moved to (634, 367)
Screenshot: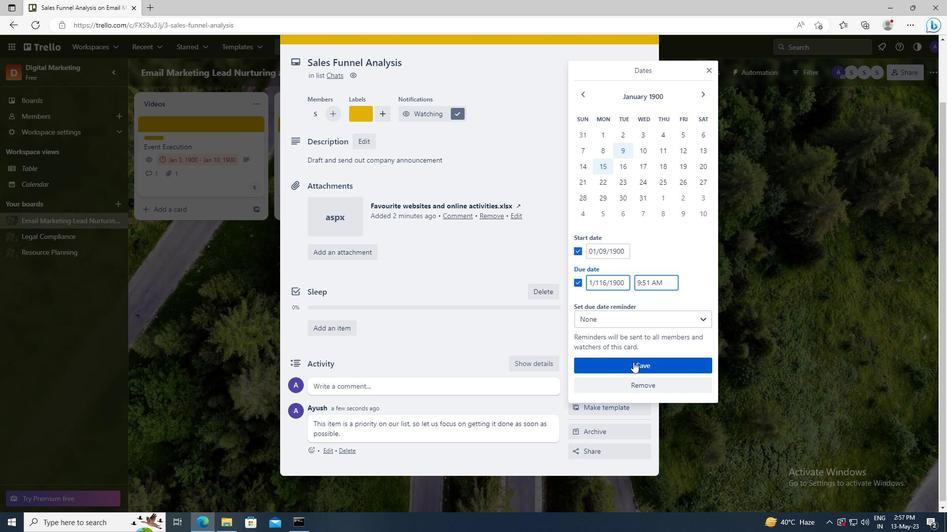 
Action: Mouse pressed left at (634, 367)
Screenshot: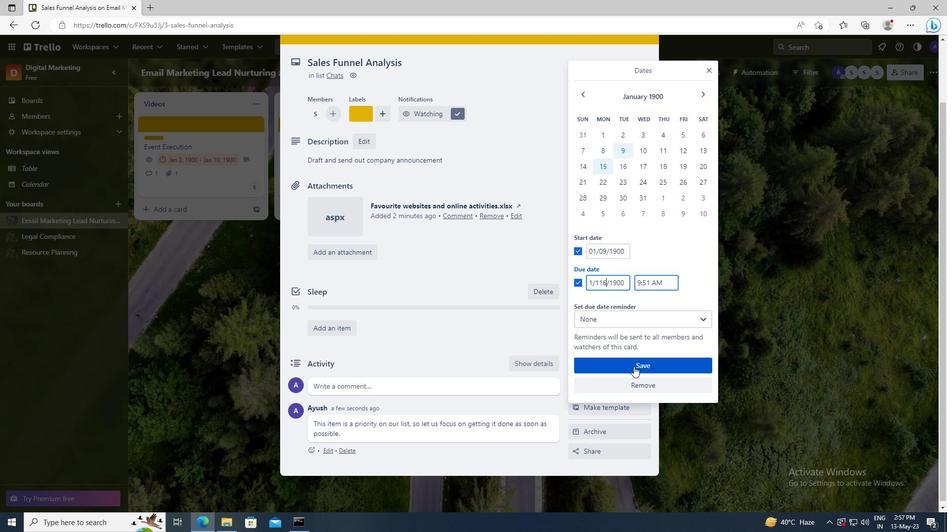 
